 Task: Add seo title"Search engine Optimization".
Action: Mouse moved to (599, 167)
Screenshot: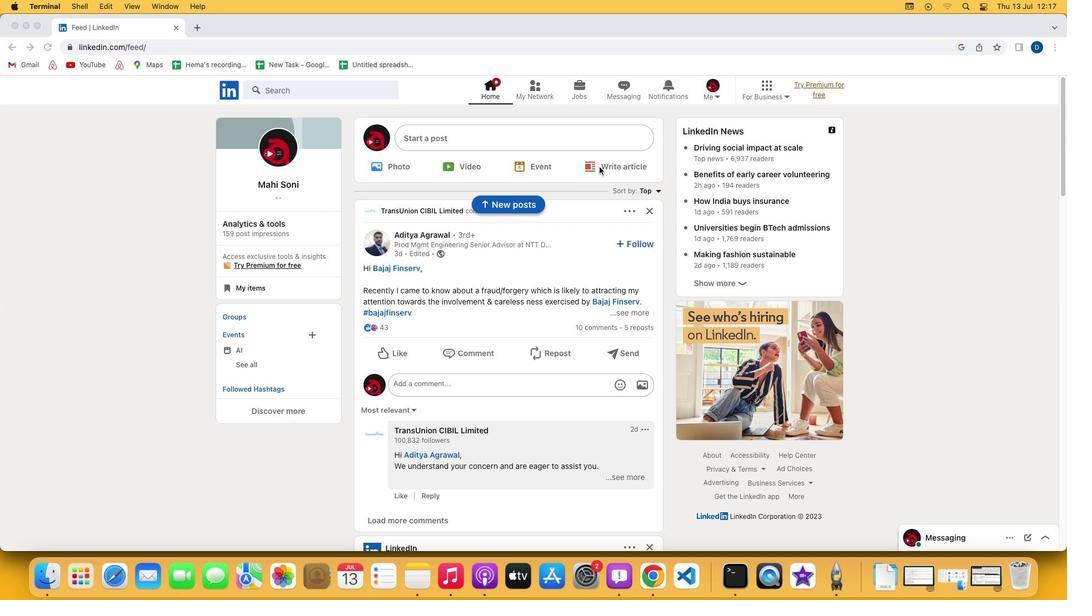 
Action: Mouse pressed left at (599, 167)
Screenshot: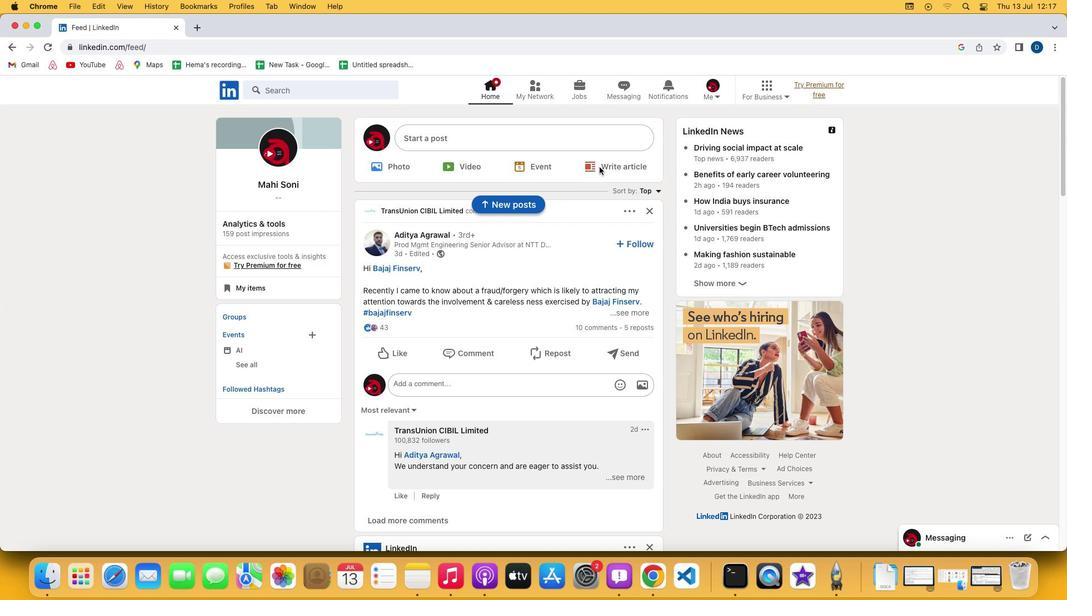 
Action: Mouse pressed left at (599, 167)
Screenshot: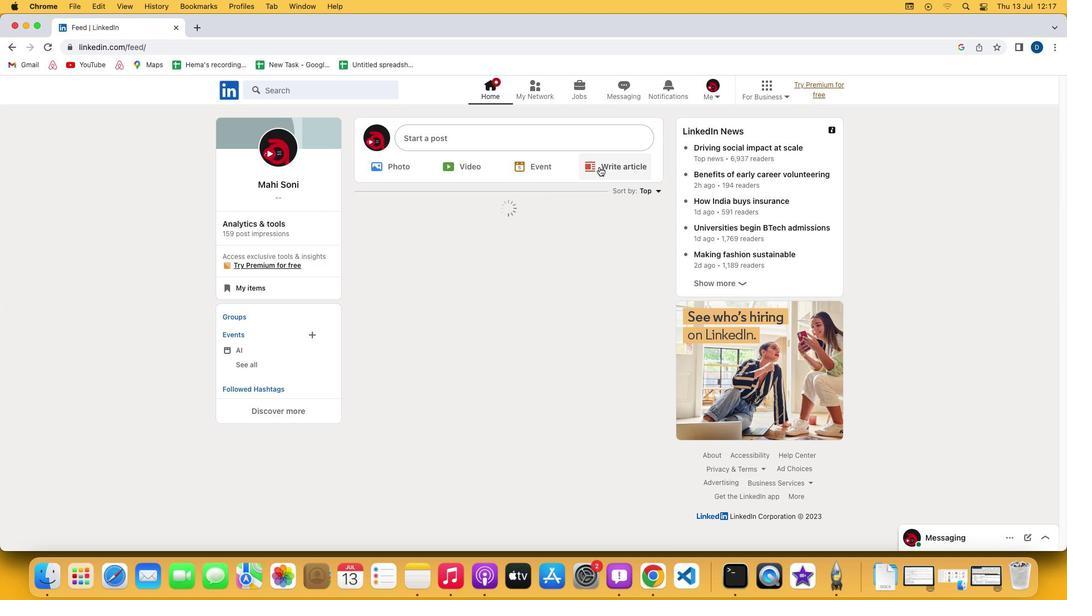 
Action: Mouse moved to (295, 117)
Screenshot: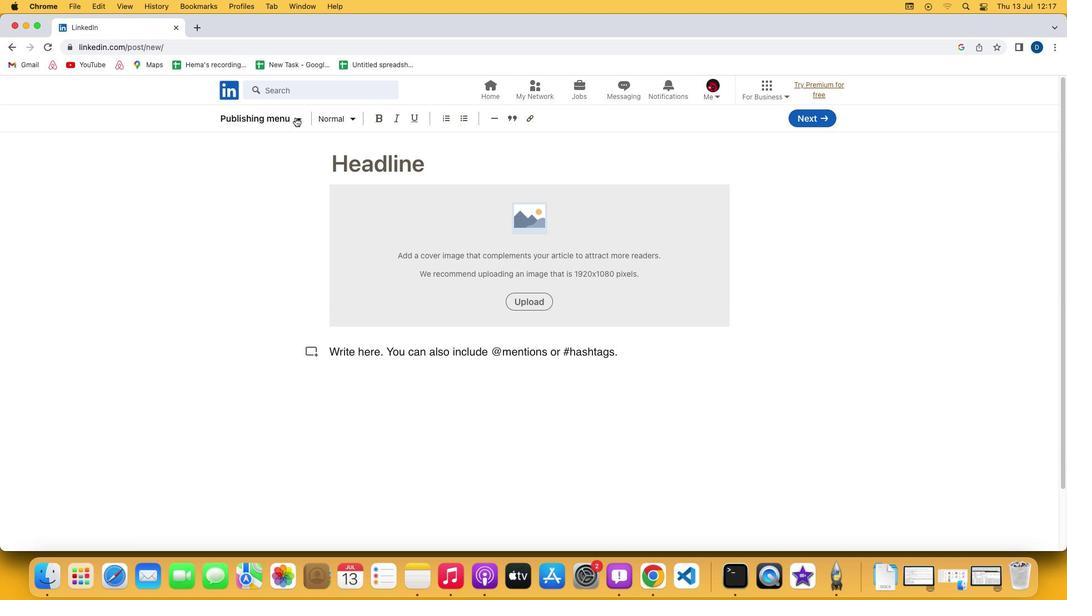 
Action: Mouse pressed left at (295, 117)
Screenshot: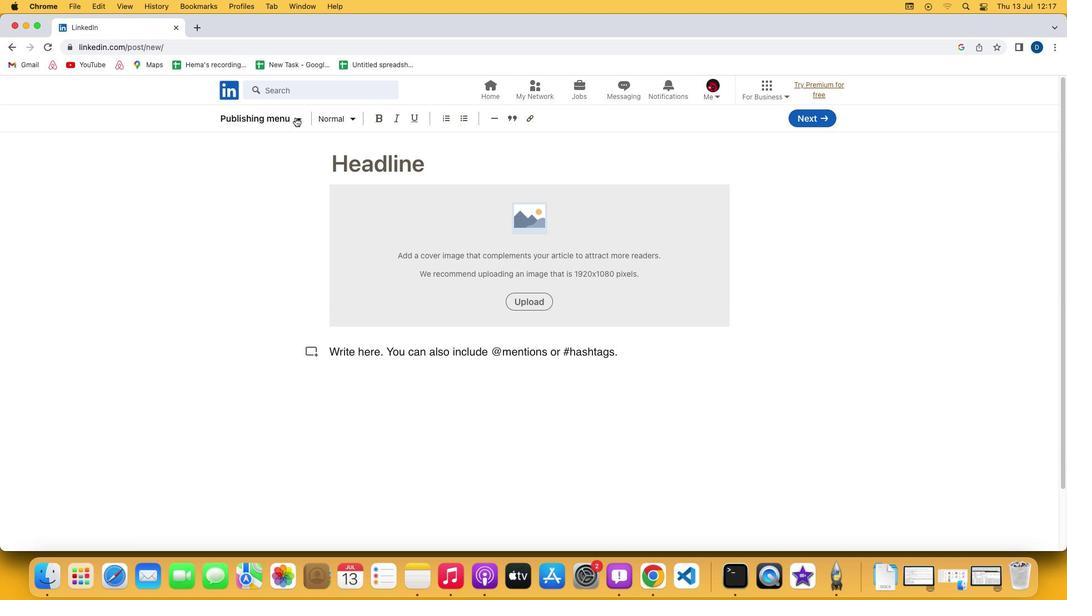 
Action: Mouse moved to (269, 220)
Screenshot: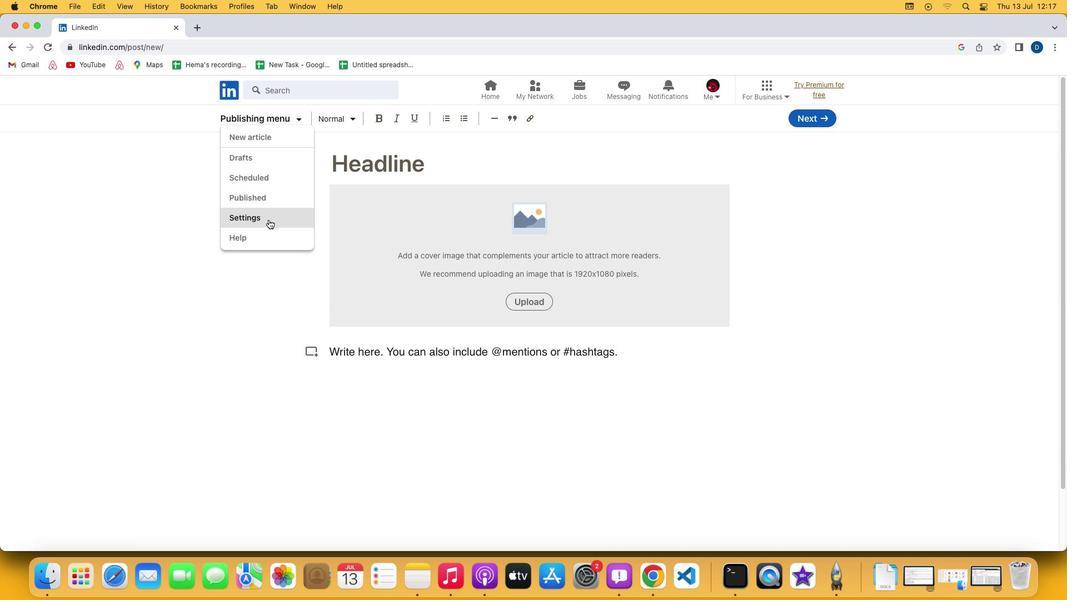 
Action: Mouse pressed left at (269, 220)
Screenshot: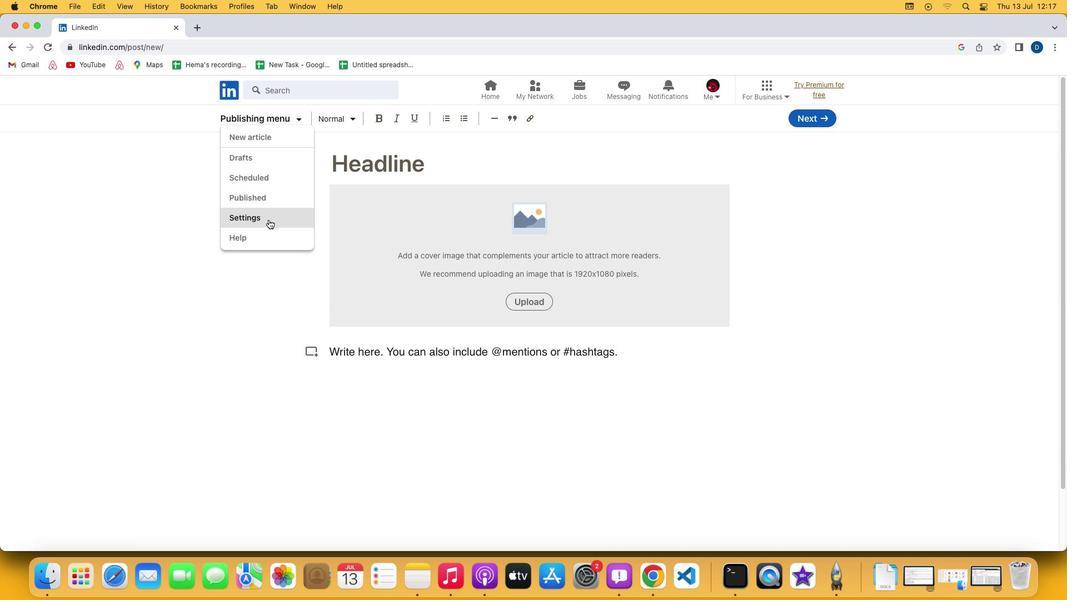 
Action: Mouse moved to (383, 196)
Screenshot: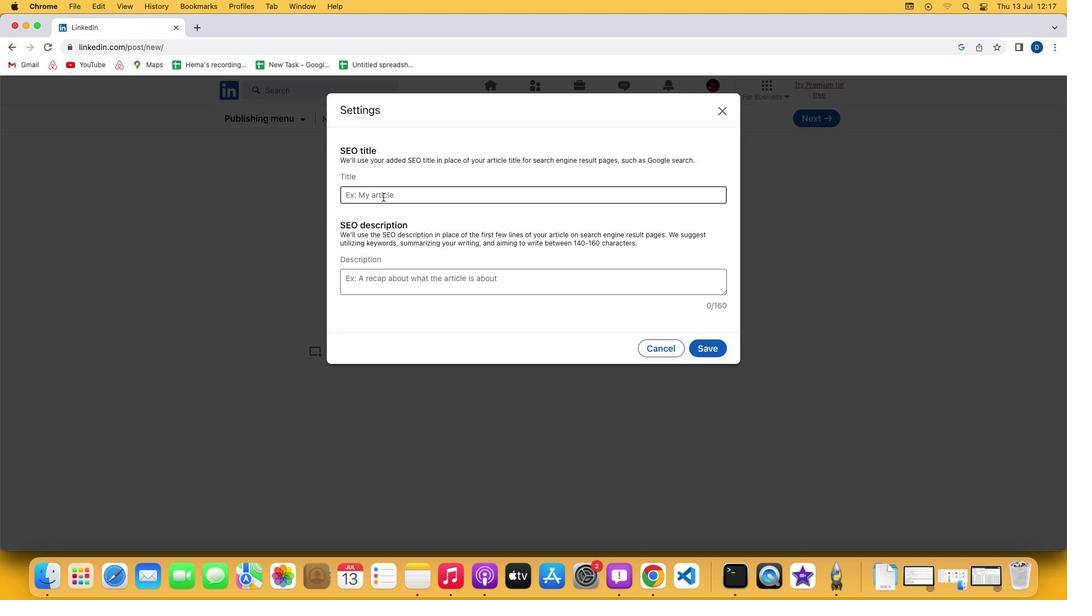 
Action: Mouse pressed left at (383, 196)
Screenshot: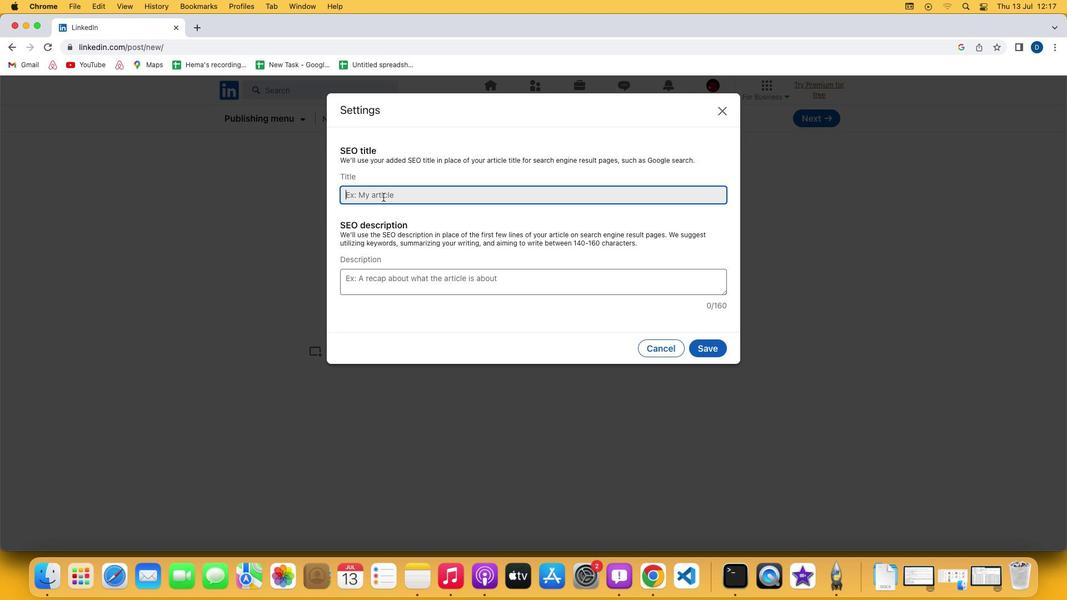 
Action: Key pressed Key.shift'S''e''a''r''c''h'Key.space'e''n''g''i''n''e'Key.spaceKey.shift'O''p''t''i''m''i''z''a''t''i''o''n'
Screenshot: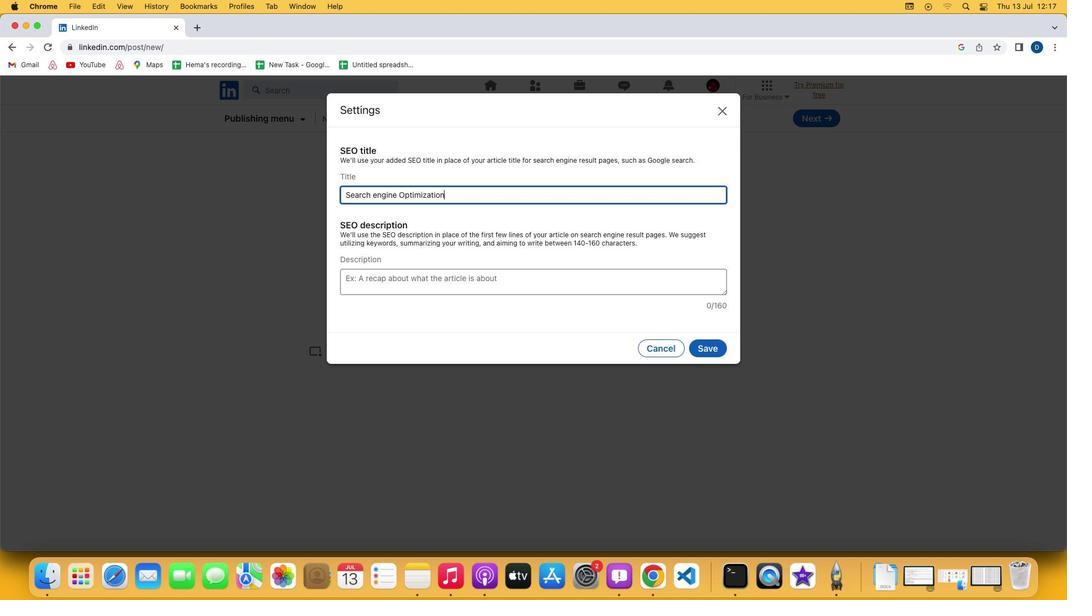 
